 Task: Add World Centric 9 Inch Corn Starch Plates to the cart.
Action: Mouse moved to (283, 143)
Screenshot: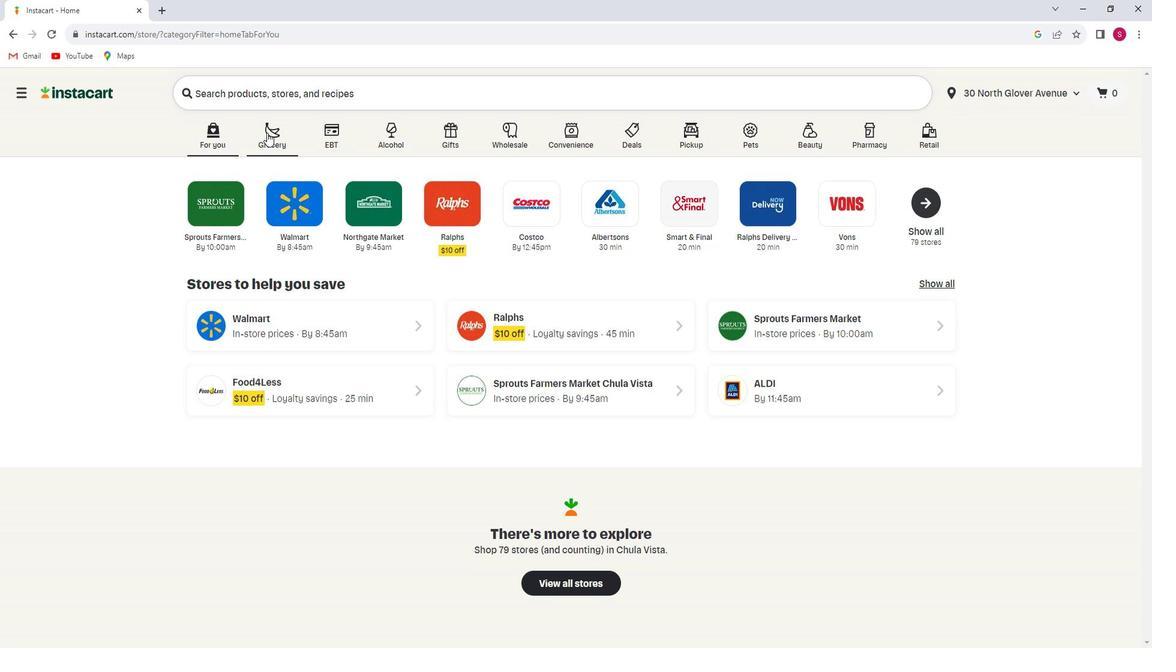 
Action: Mouse pressed left at (283, 143)
Screenshot: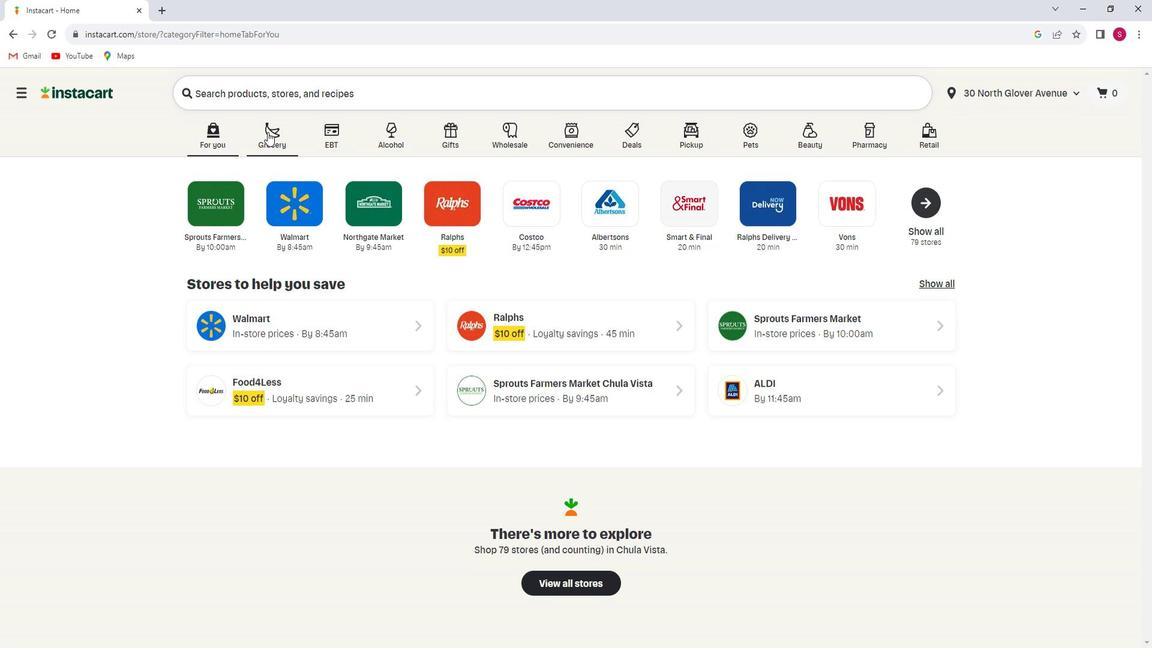 
Action: Mouse moved to (300, 361)
Screenshot: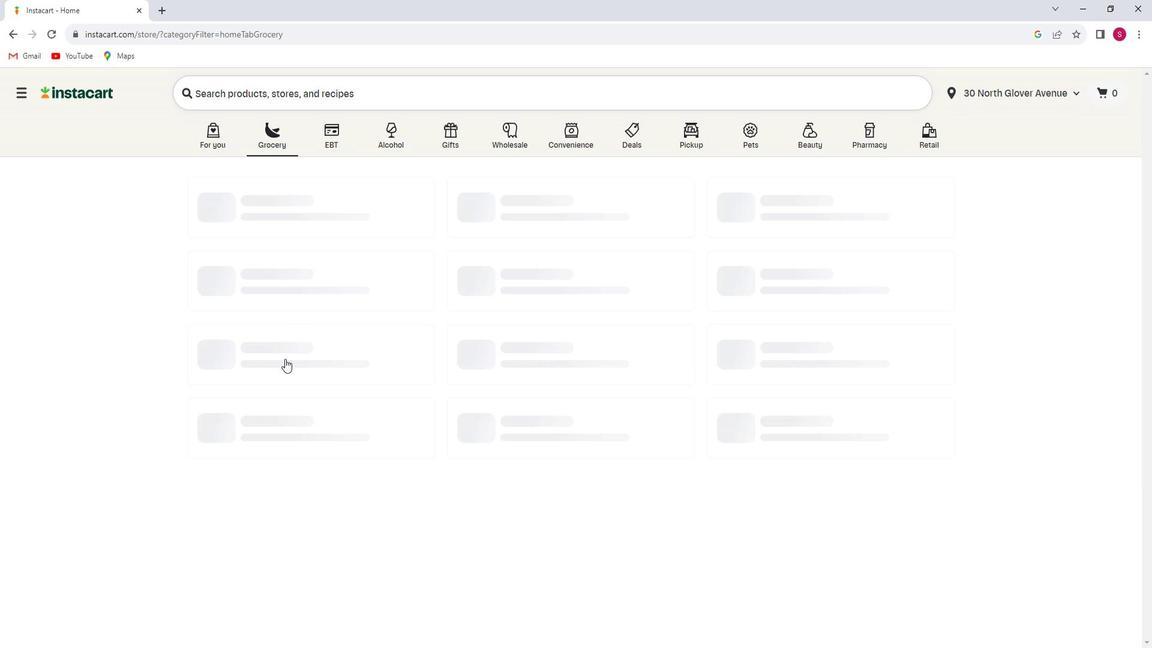 
Action: Mouse pressed left at (300, 361)
Screenshot: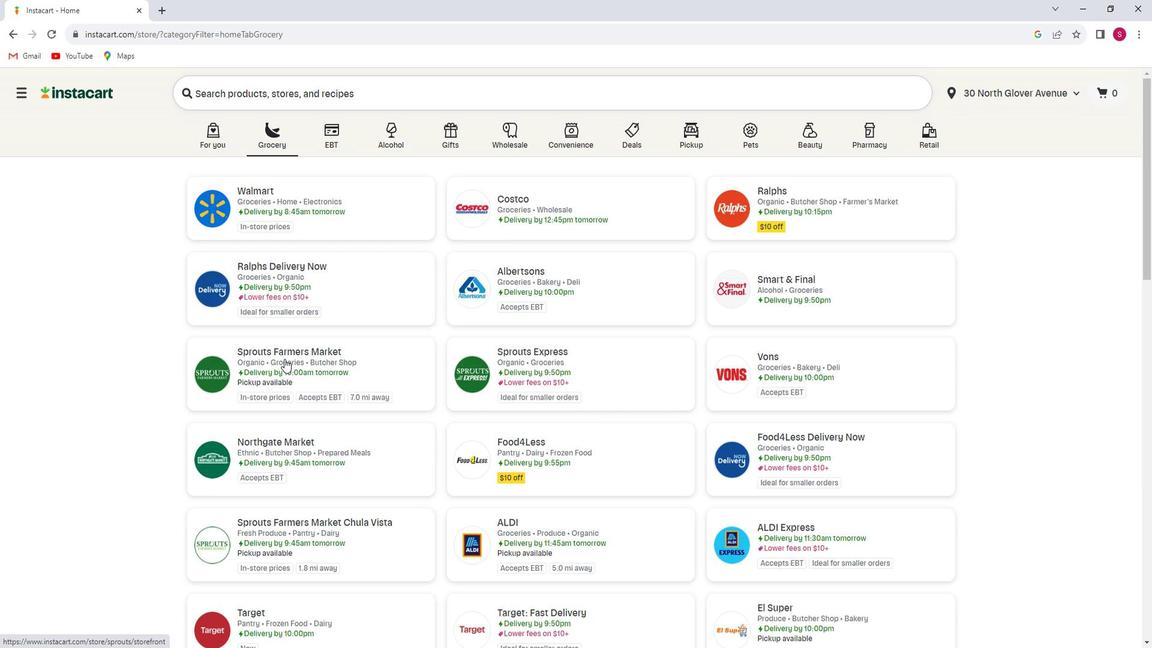 
Action: Mouse moved to (102, 390)
Screenshot: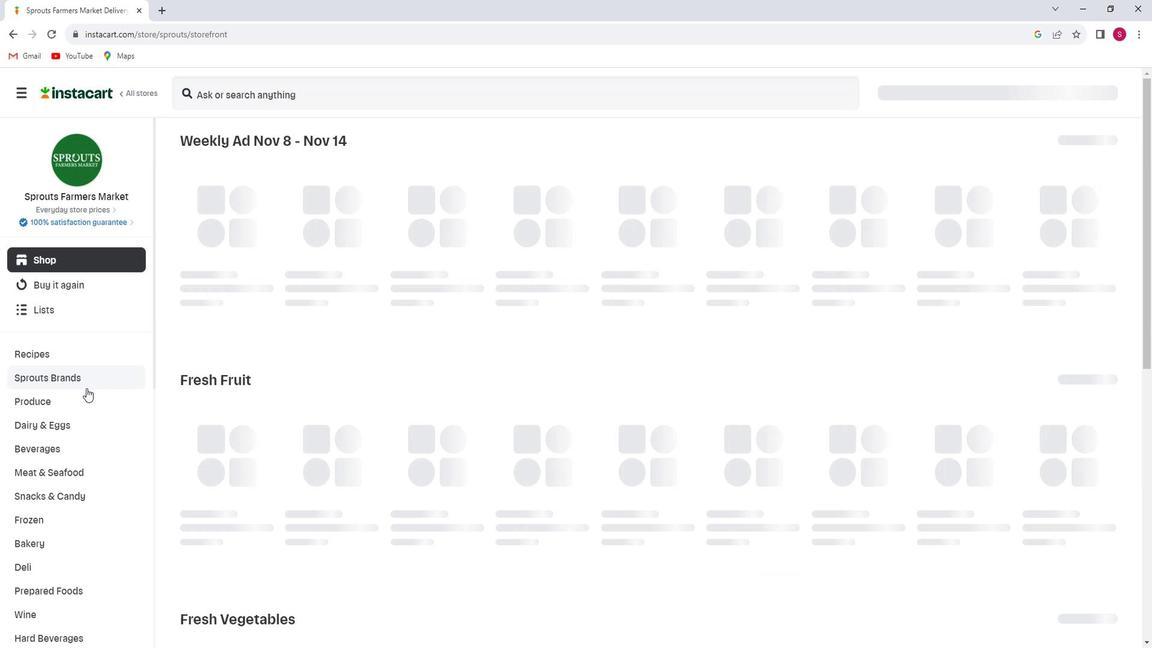 
Action: Mouse scrolled (102, 390) with delta (0, 0)
Screenshot: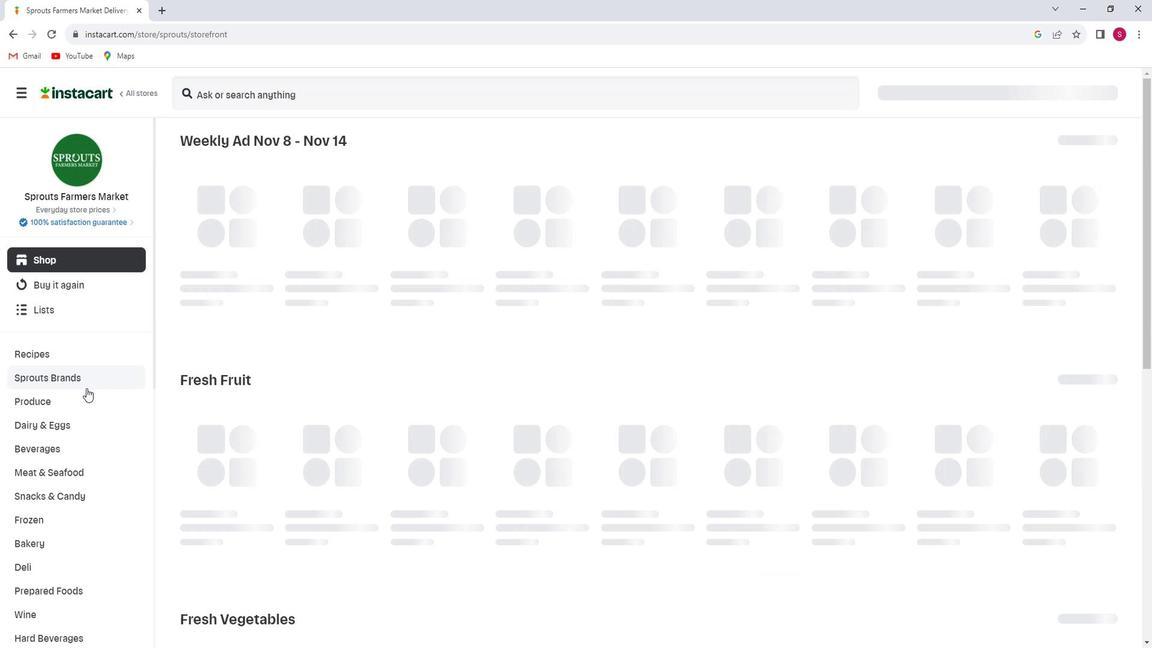 
Action: Mouse moved to (96, 395)
Screenshot: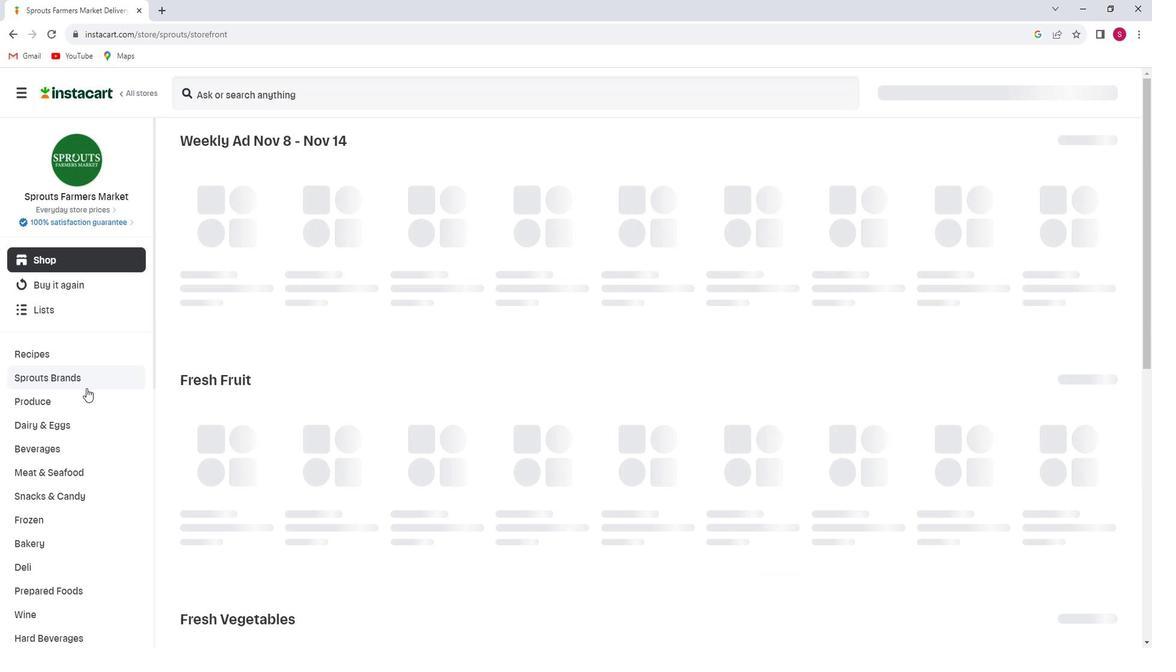 
Action: Mouse scrolled (96, 394) with delta (0, 0)
Screenshot: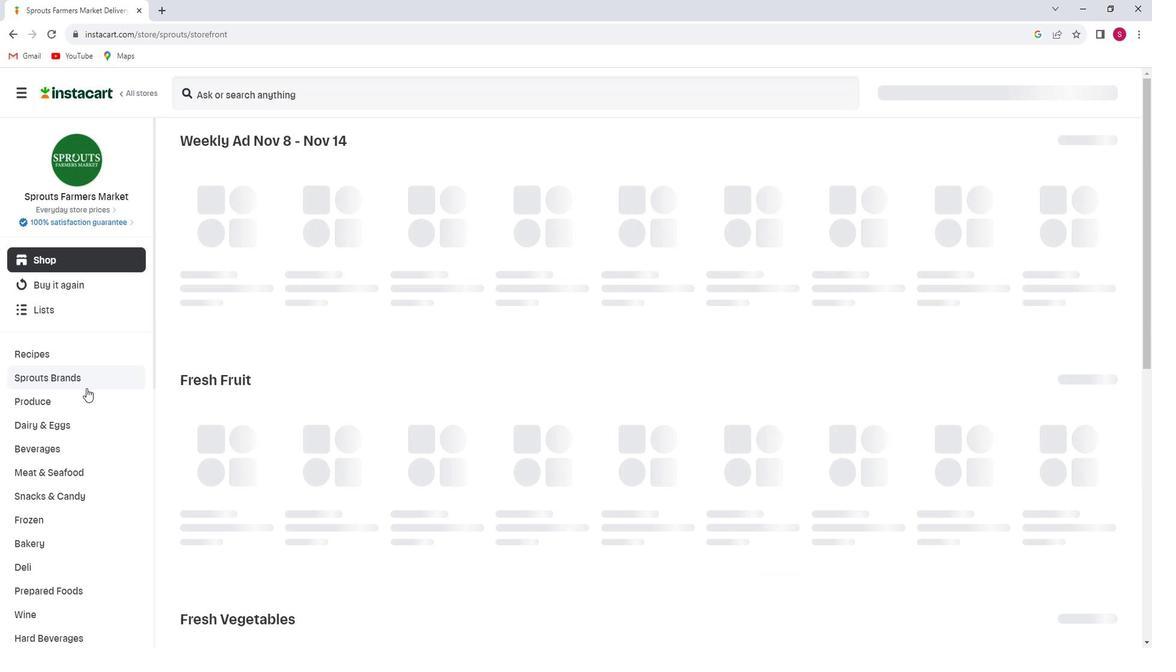 
Action: Mouse scrolled (96, 394) with delta (0, 0)
Screenshot: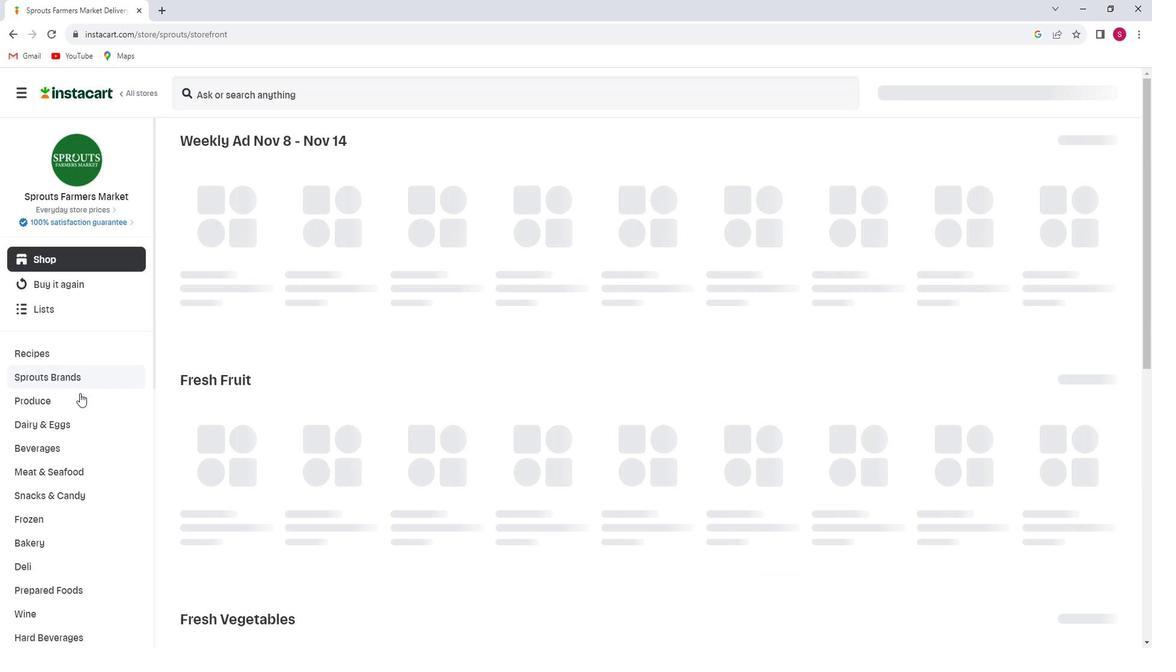 
Action: Mouse scrolled (96, 394) with delta (0, 0)
Screenshot: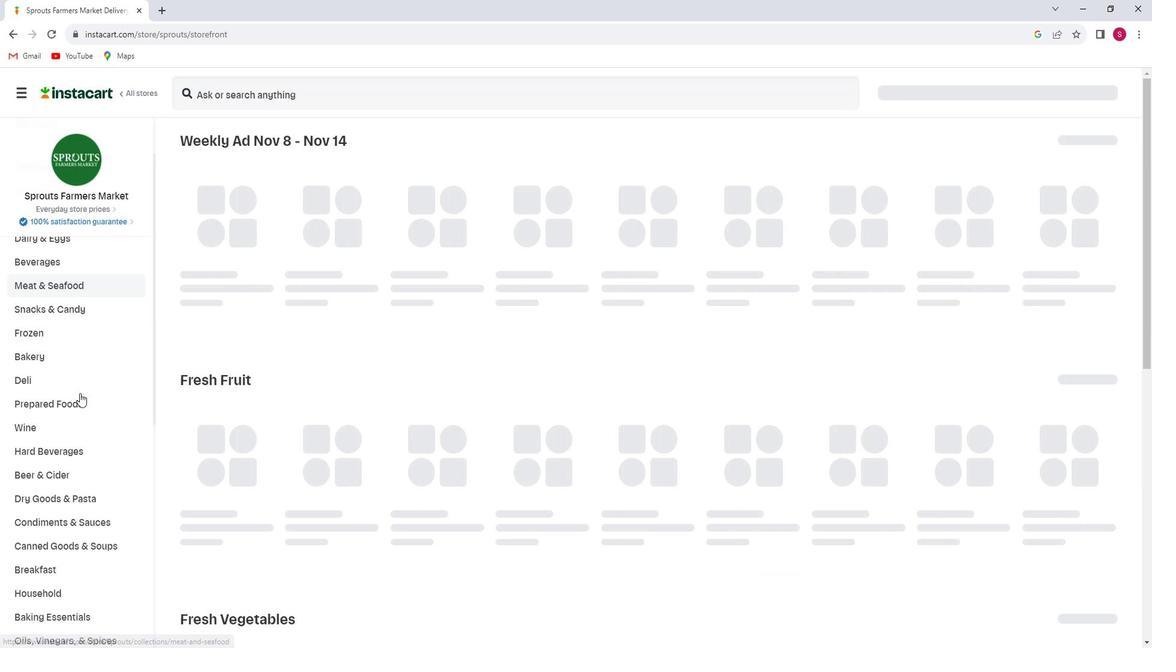 
Action: Mouse scrolled (96, 394) with delta (0, 0)
Screenshot: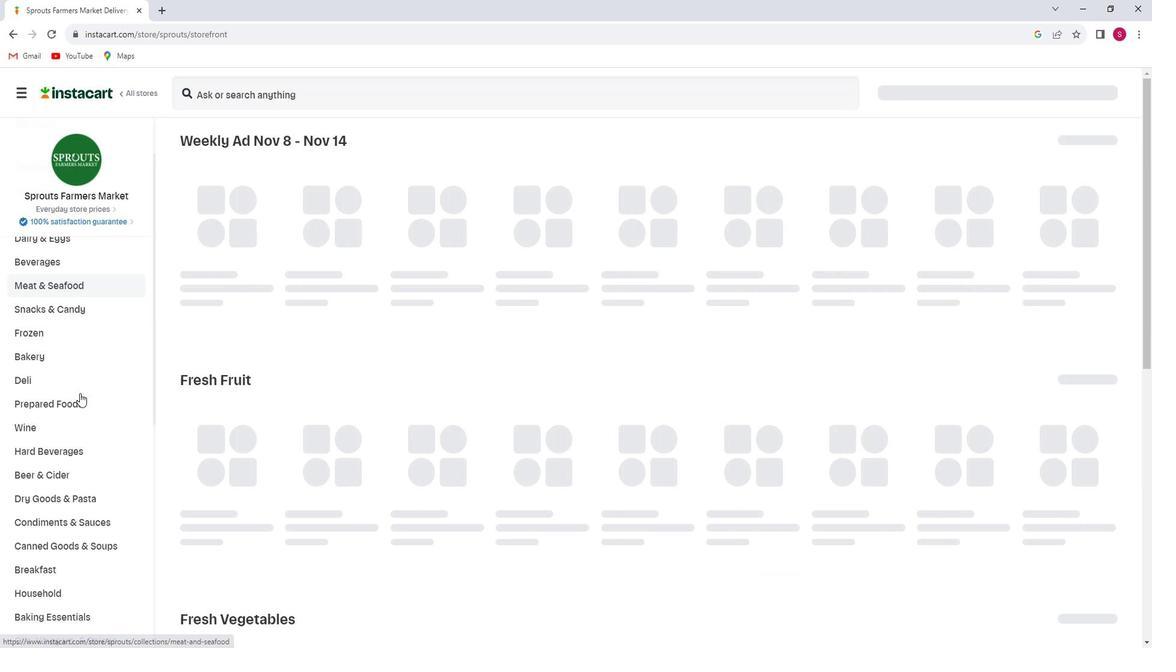 
Action: Mouse scrolled (96, 394) with delta (0, 0)
Screenshot: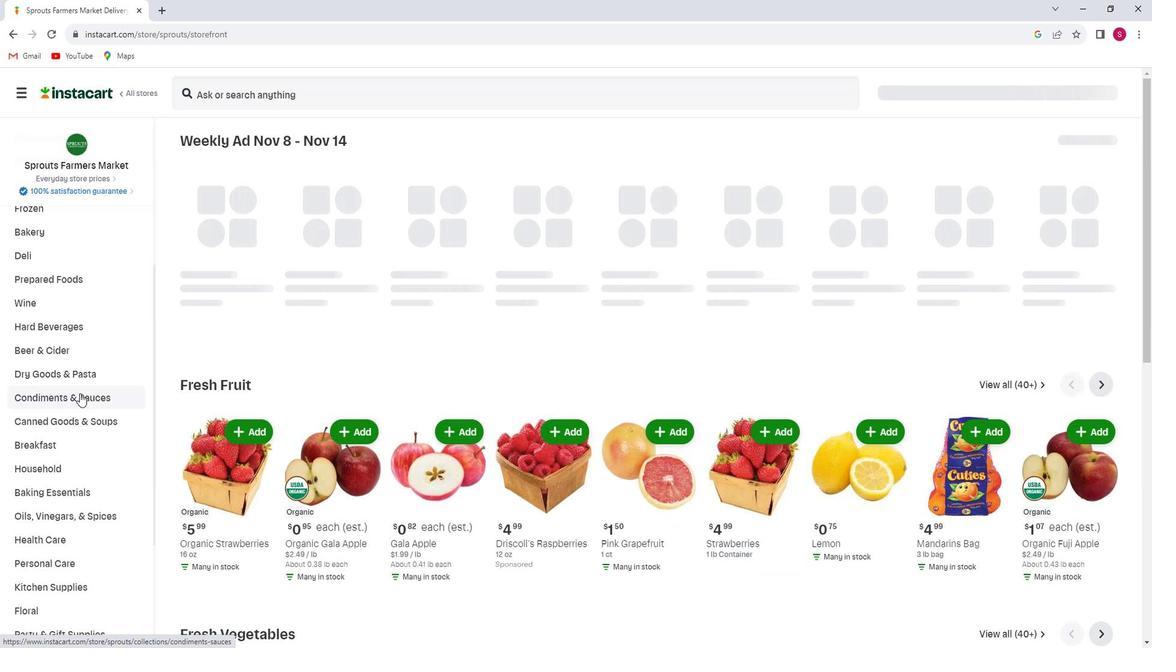 
Action: Mouse scrolled (96, 394) with delta (0, 0)
Screenshot: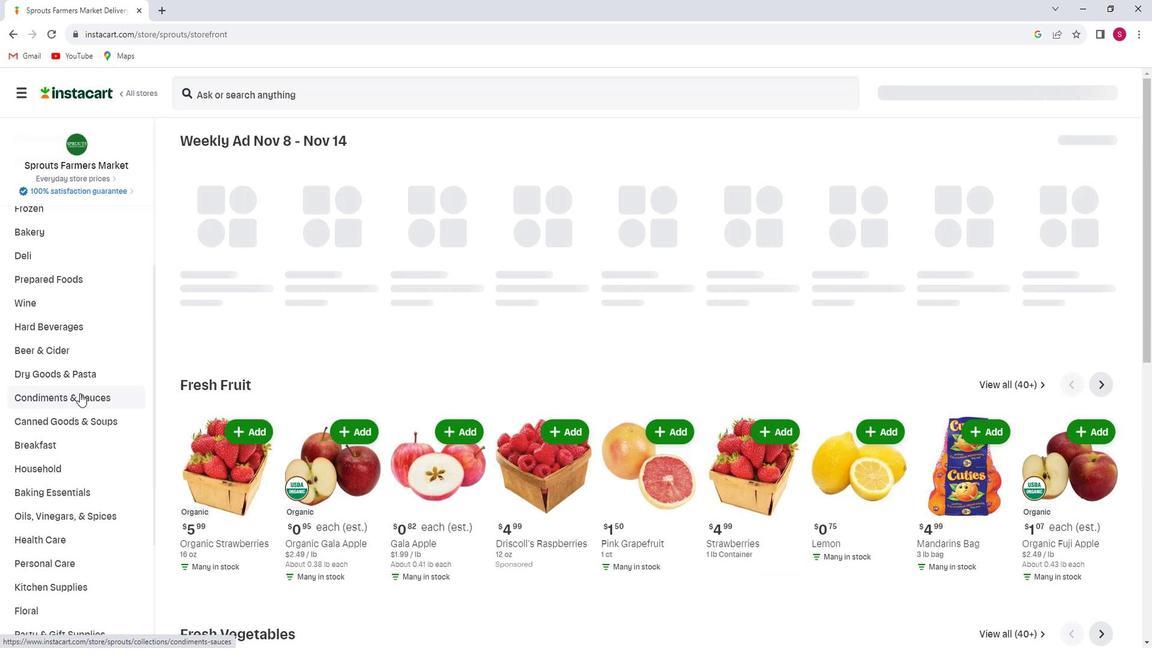 
Action: Mouse moved to (63, 461)
Screenshot: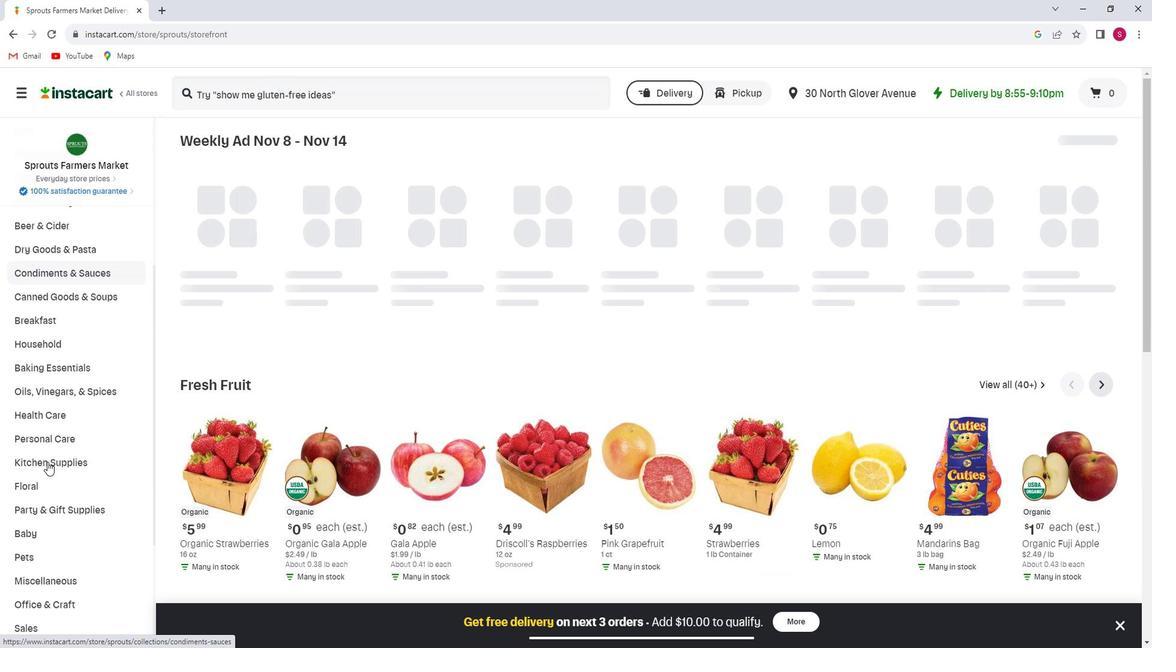 
Action: Mouse pressed left at (63, 461)
Screenshot: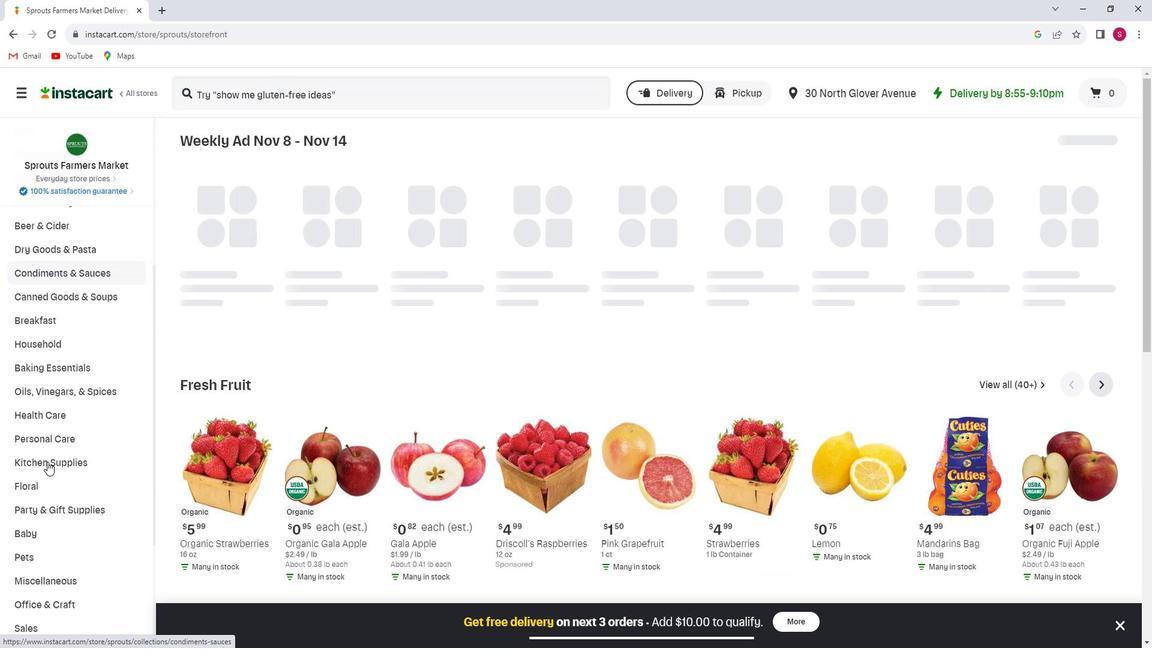 
Action: Mouse moved to (78, 463)
Screenshot: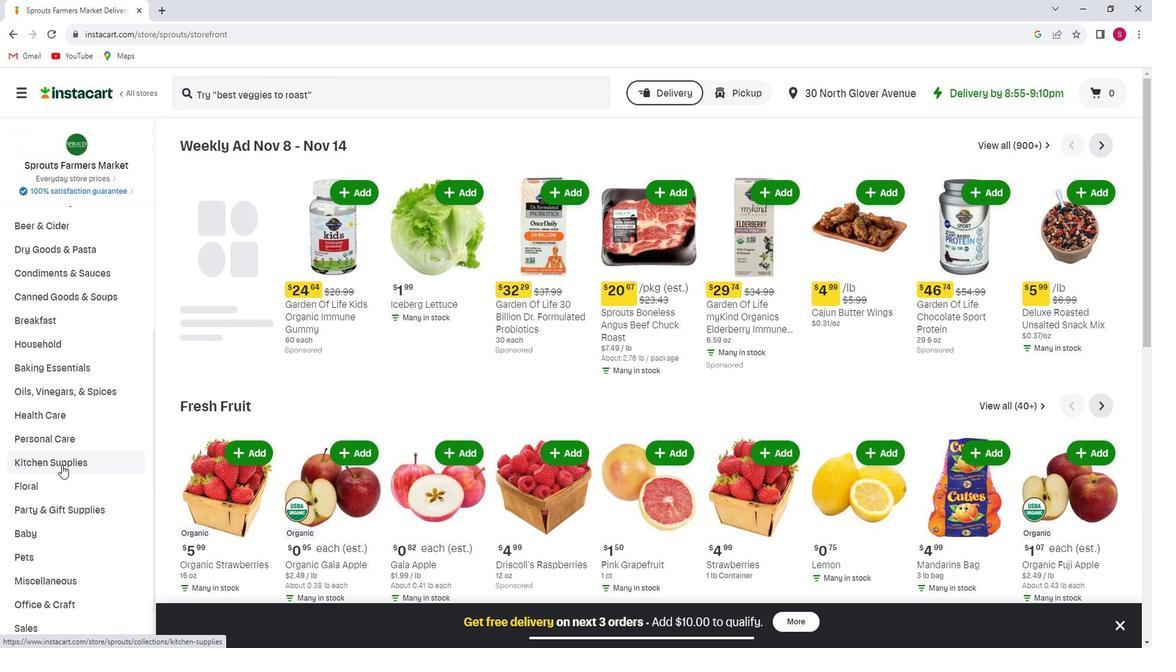 
Action: Mouse pressed left at (78, 463)
Screenshot: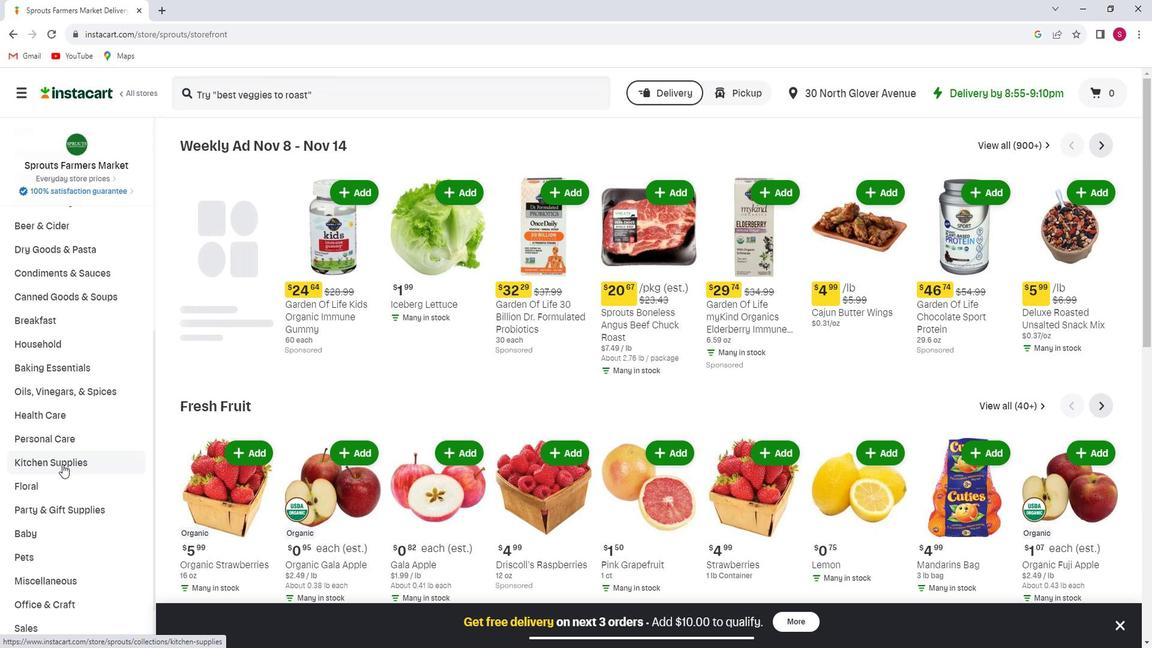 
Action: Mouse moved to (79, 507)
Screenshot: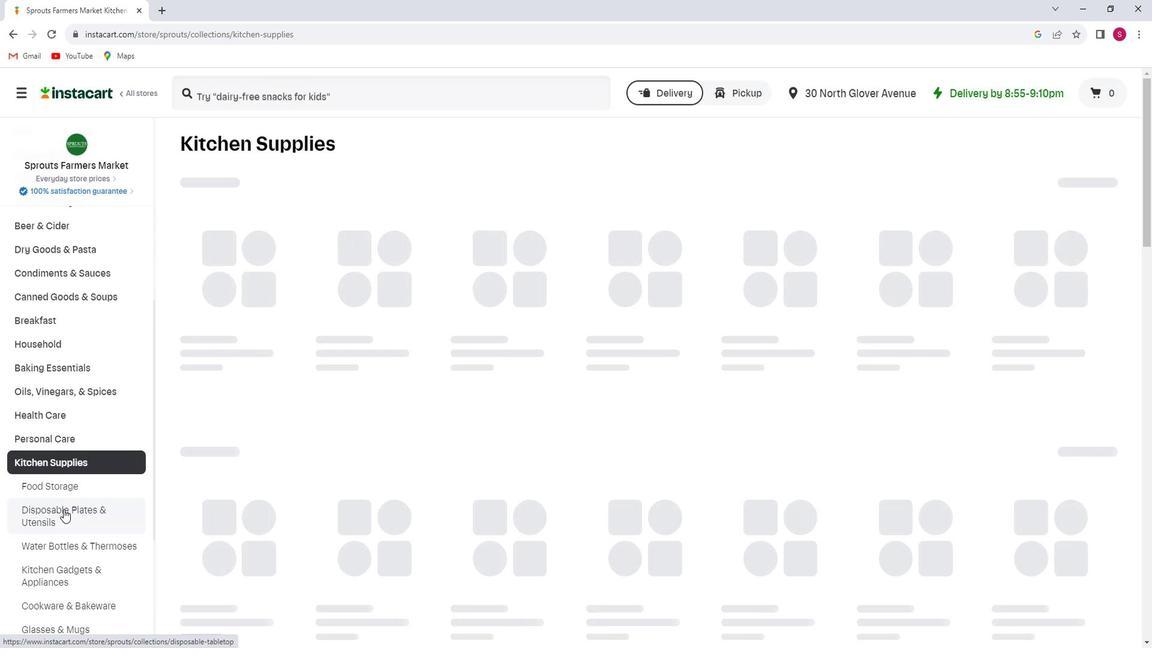 
Action: Mouse pressed left at (79, 507)
Screenshot: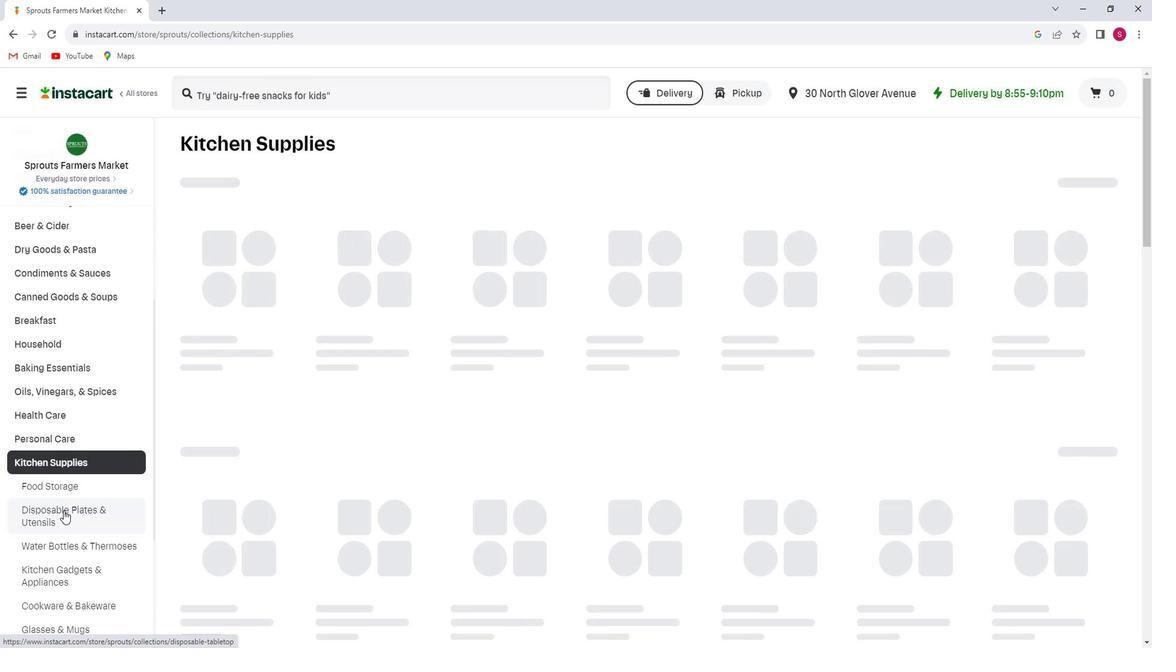 
Action: Mouse moved to (267, 98)
Screenshot: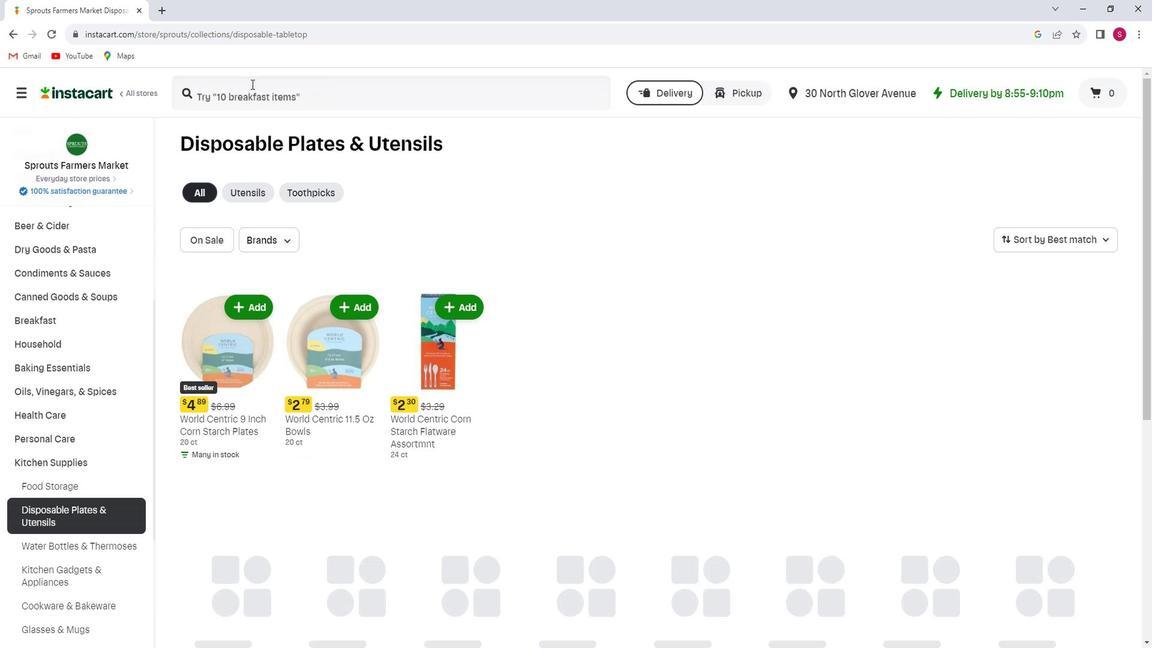 
Action: Mouse pressed left at (267, 98)
Screenshot: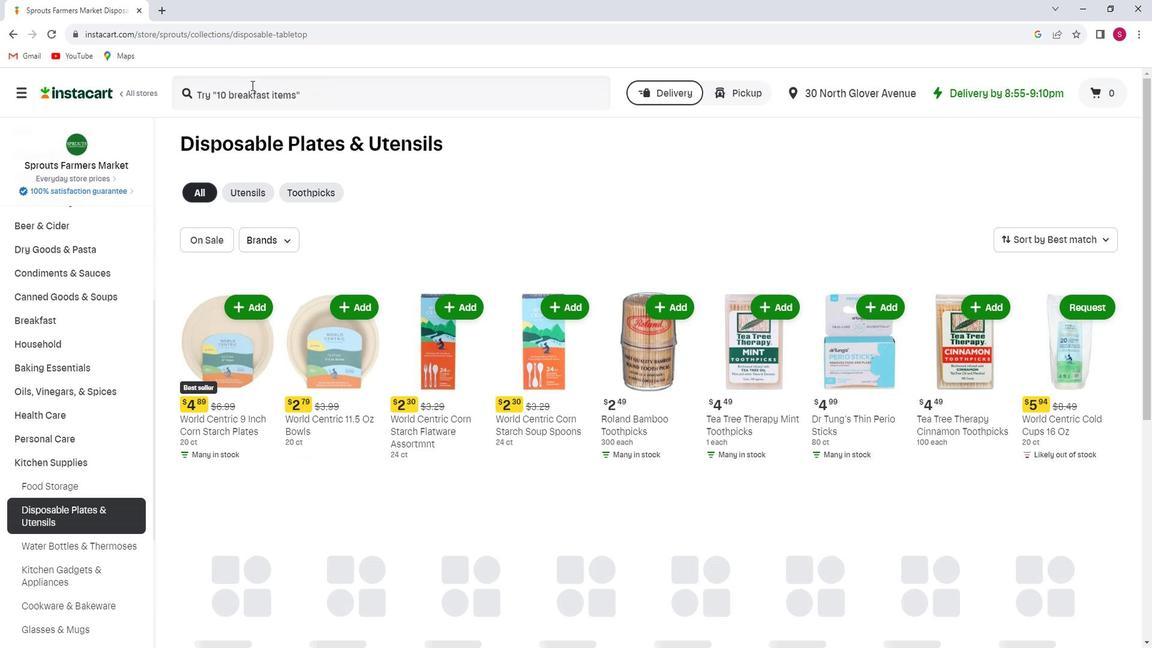 
Action: Key pressed <Key.shift>World<Key.space><Key.shift>Centric<Key.space>9<Key.space><Key.shift>inch<Key.space><Key.shift>Corn<Key.space><Key.shift>Starch<Key.space><Key.shift>plates<Key.enter>
Screenshot: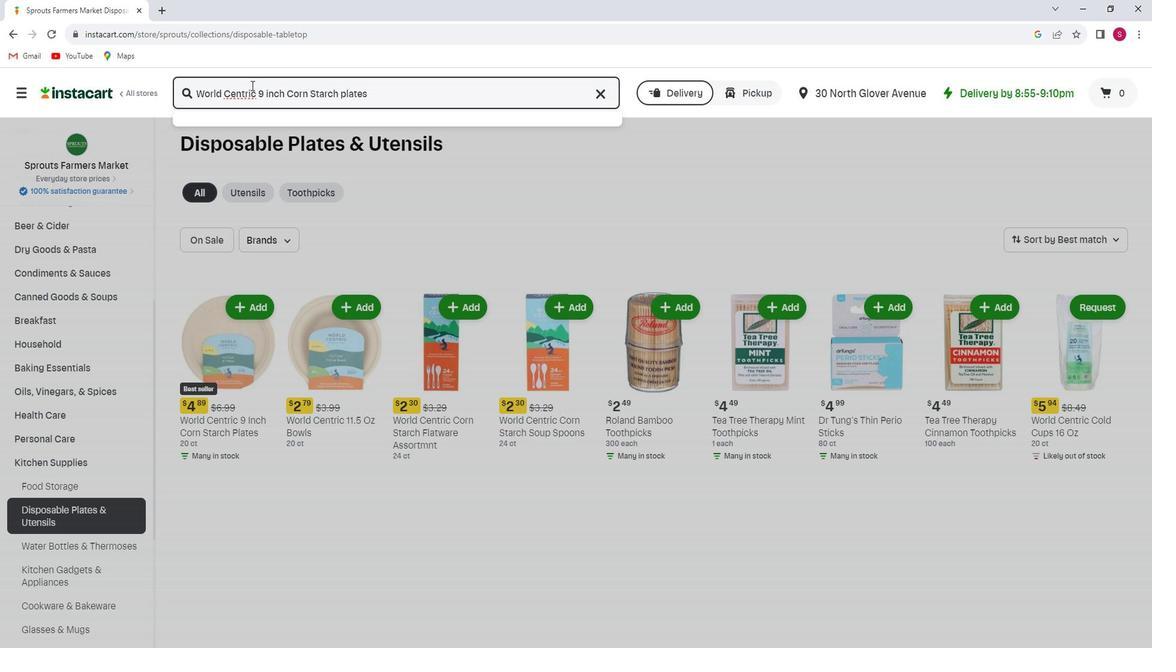 
Action: Mouse moved to (354, 207)
Screenshot: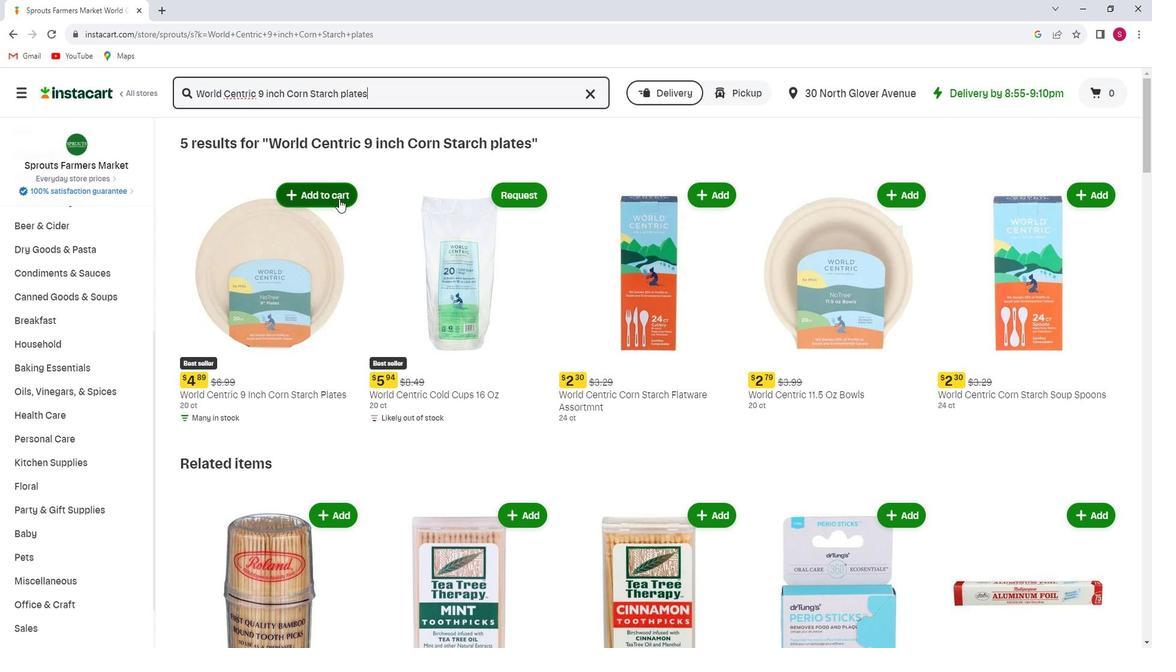 
Action: Mouse pressed left at (354, 207)
Screenshot: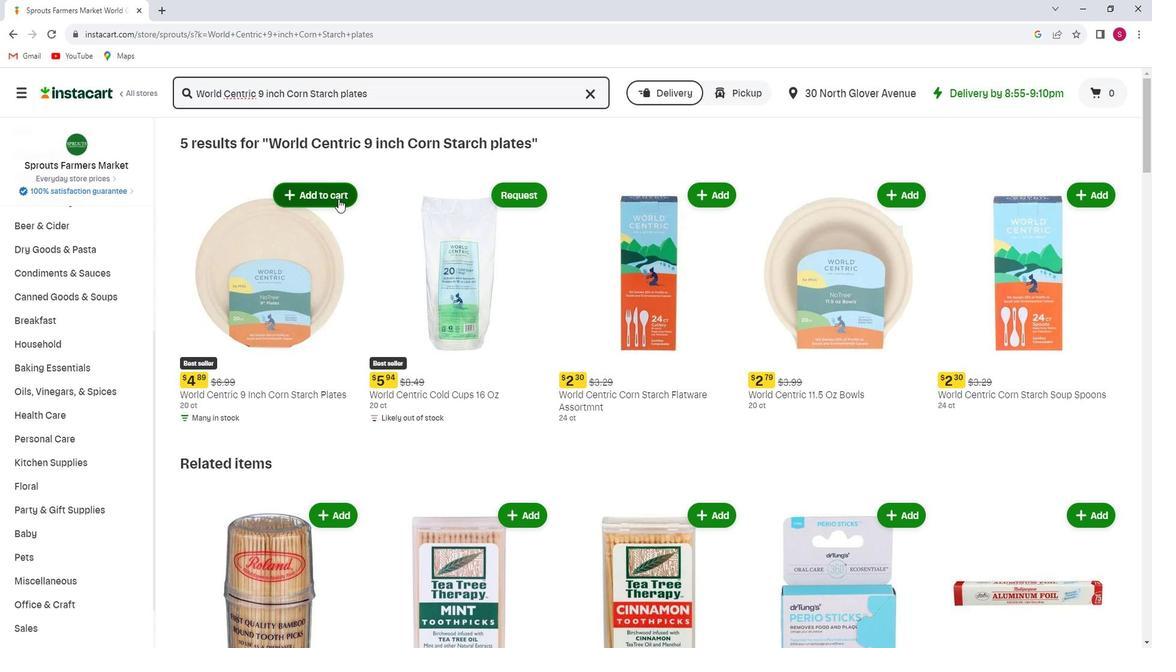 
Action: Mouse moved to (345, 247)
Screenshot: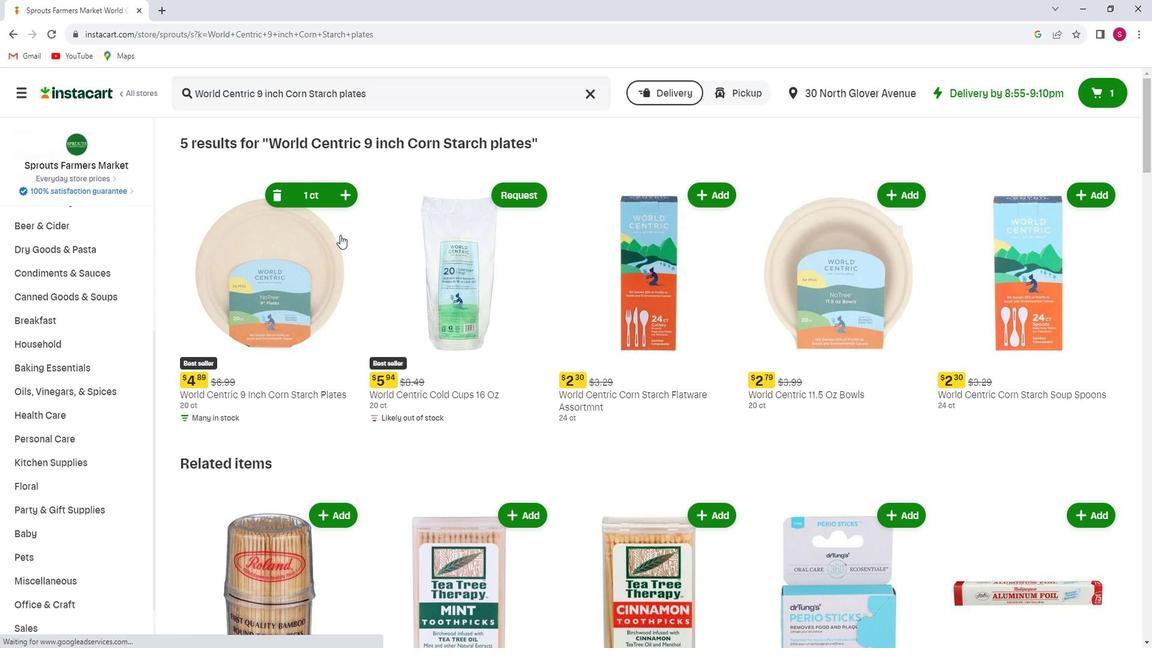 
